Task: Add the product "New Belgium Voodoo Ranger Imperial IPA Can" to cart from the store "Consumers Liquor".
Action: Mouse pressed left at (50, 88)
Screenshot: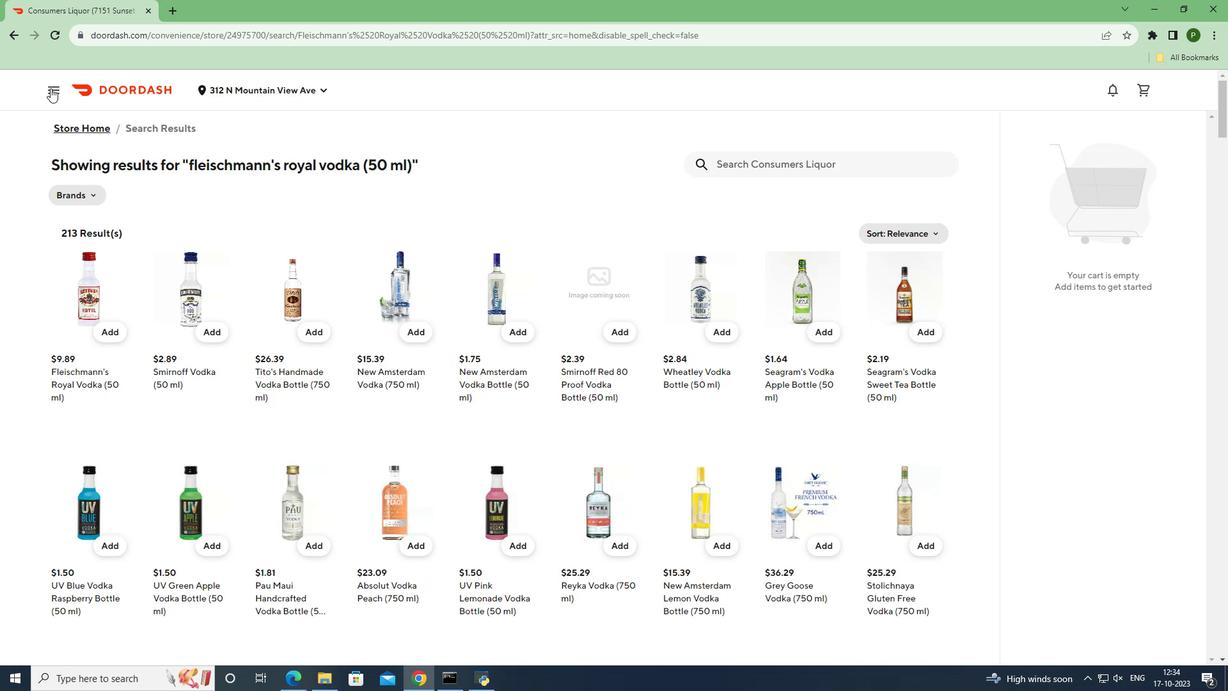 
Action: Mouse moved to (74, 183)
Screenshot: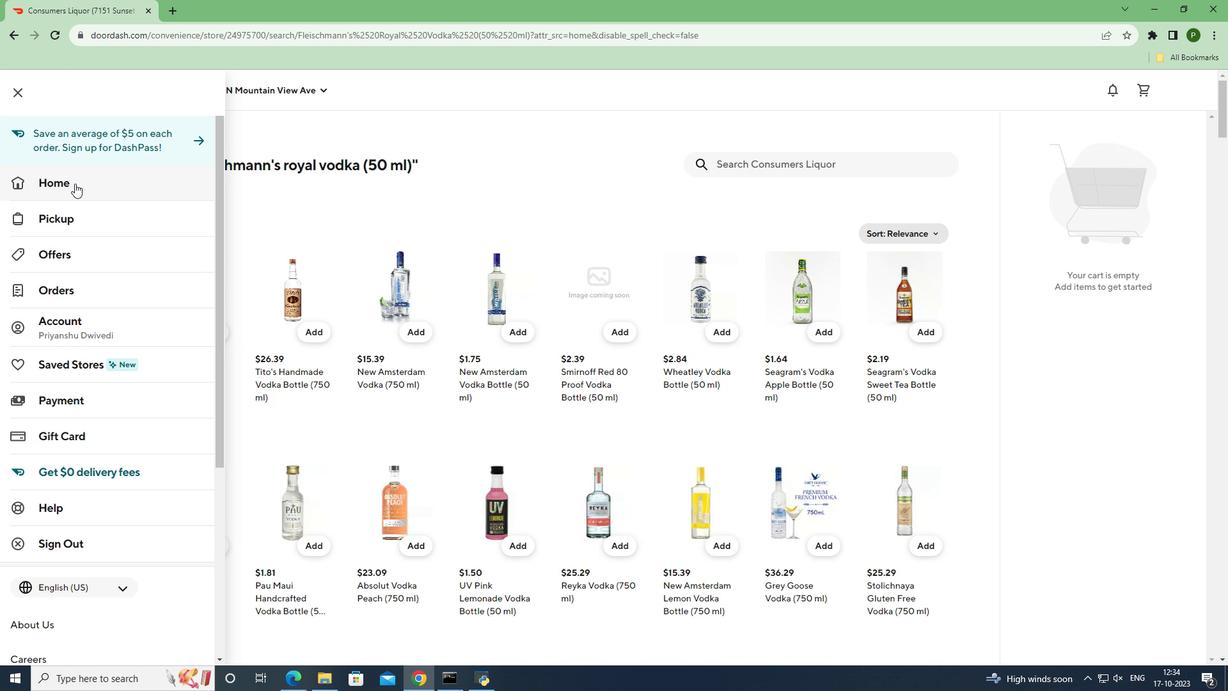 
Action: Mouse pressed left at (74, 183)
Screenshot: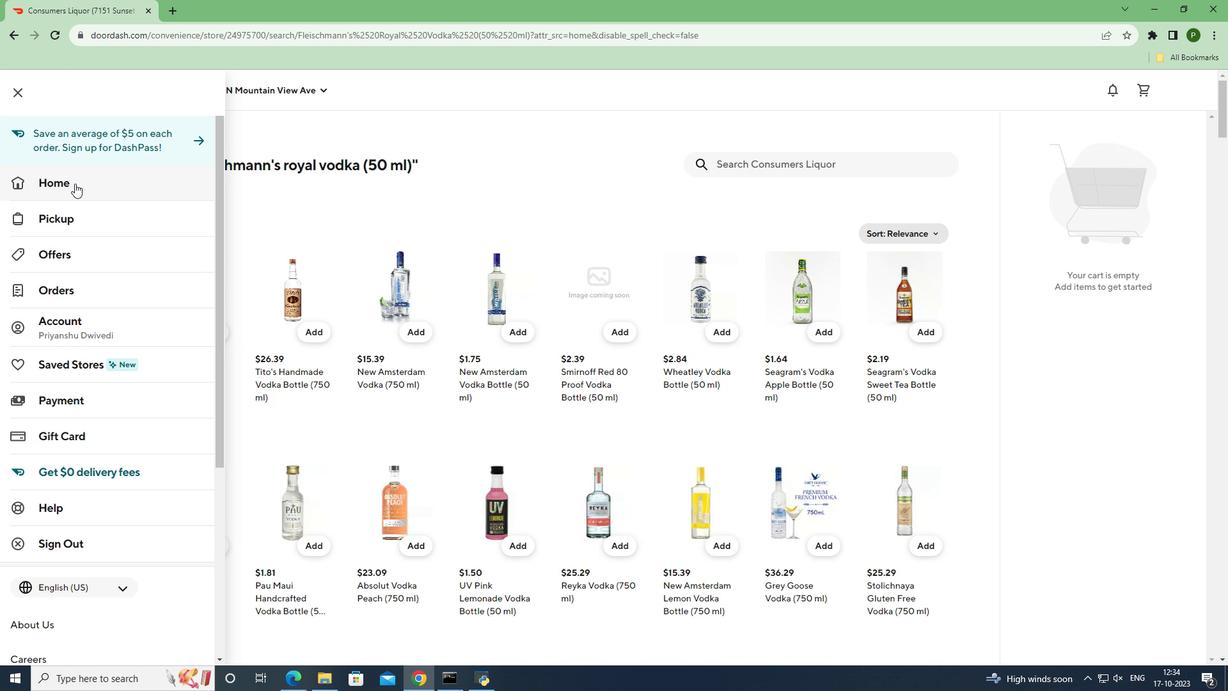 
Action: Mouse moved to (476, 136)
Screenshot: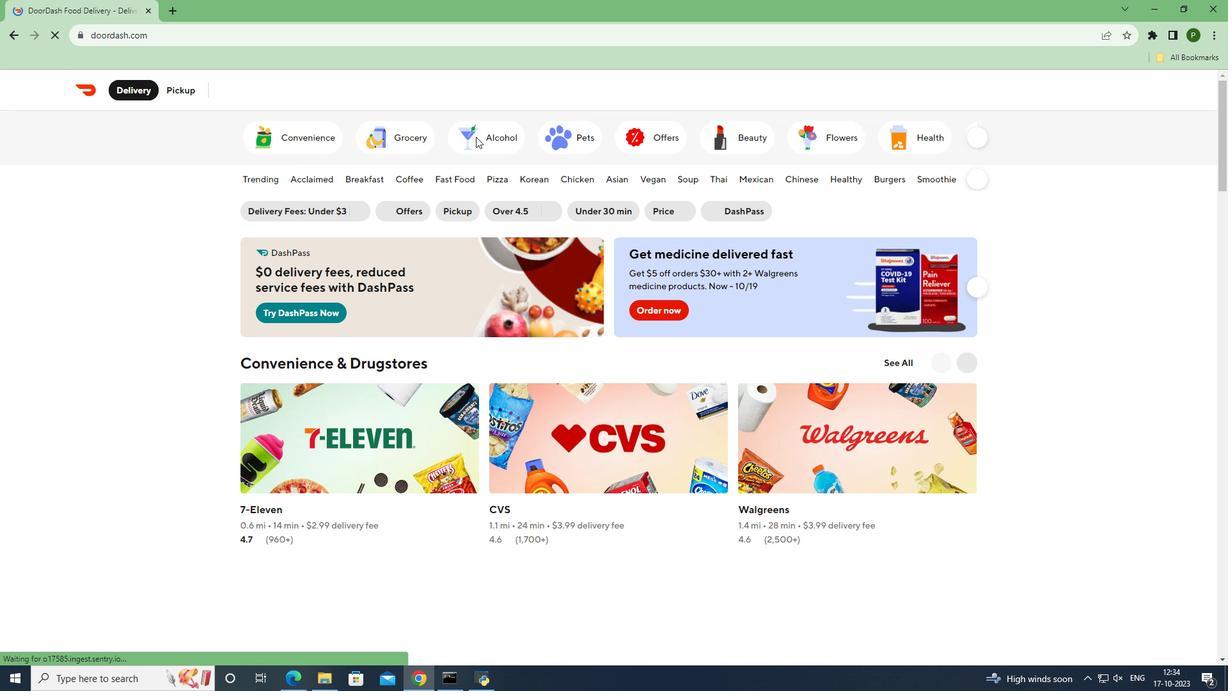 
Action: Mouse pressed left at (476, 136)
Screenshot: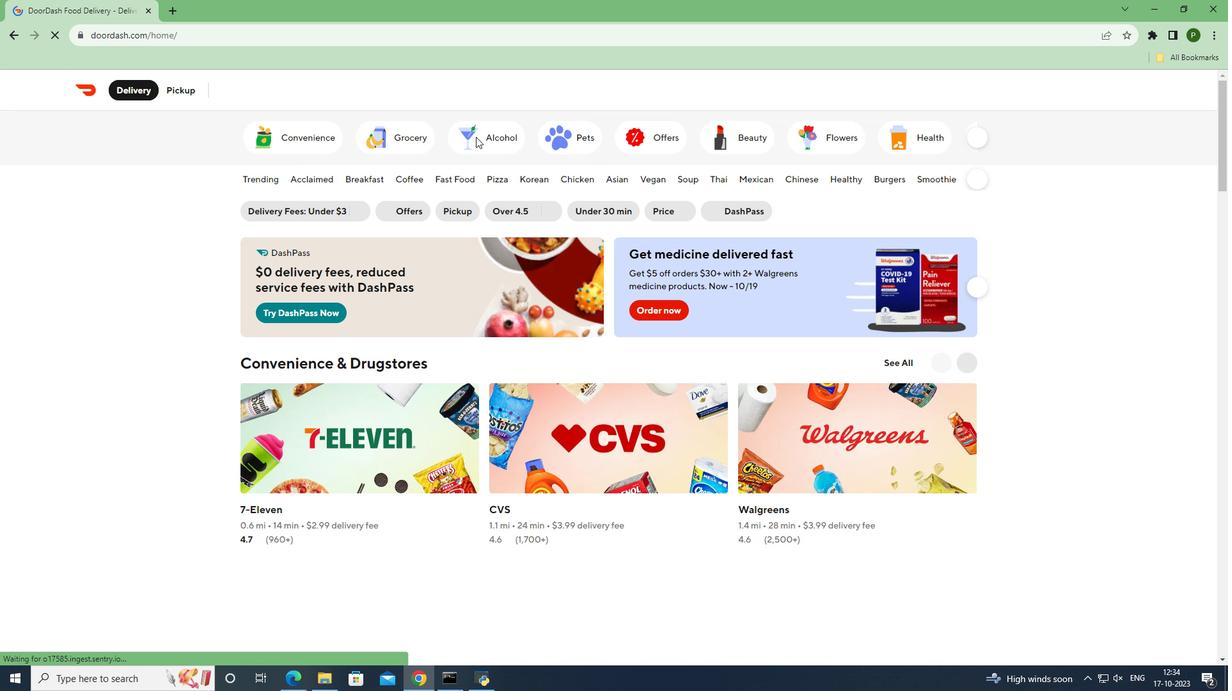 
Action: Mouse moved to (384, 302)
Screenshot: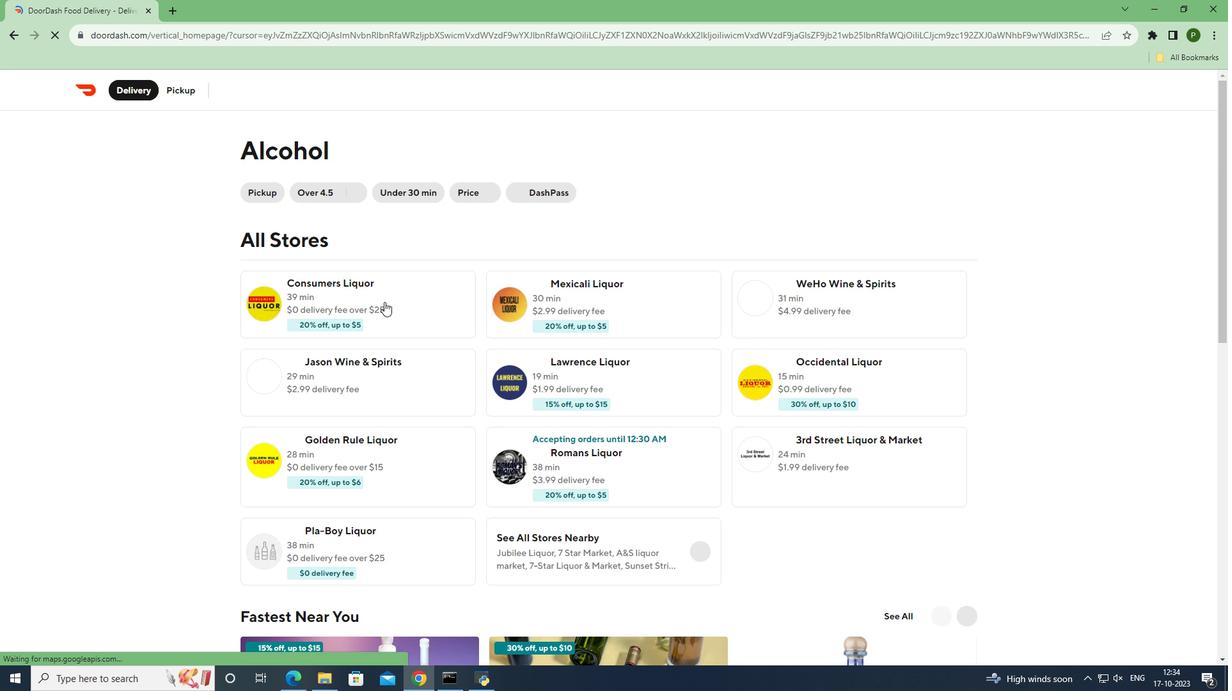 
Action: Mouse pressed left at (384, 302)
Screenshot: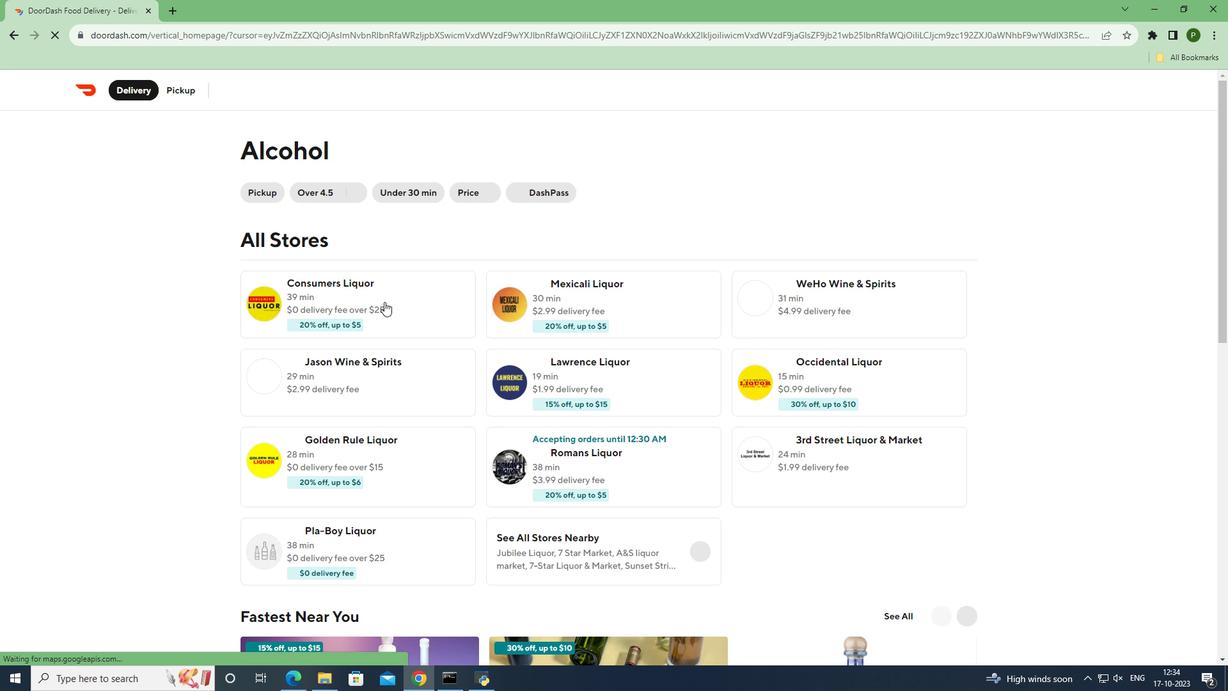 
Action: Mouse moved to (766, 204)
Screenshot: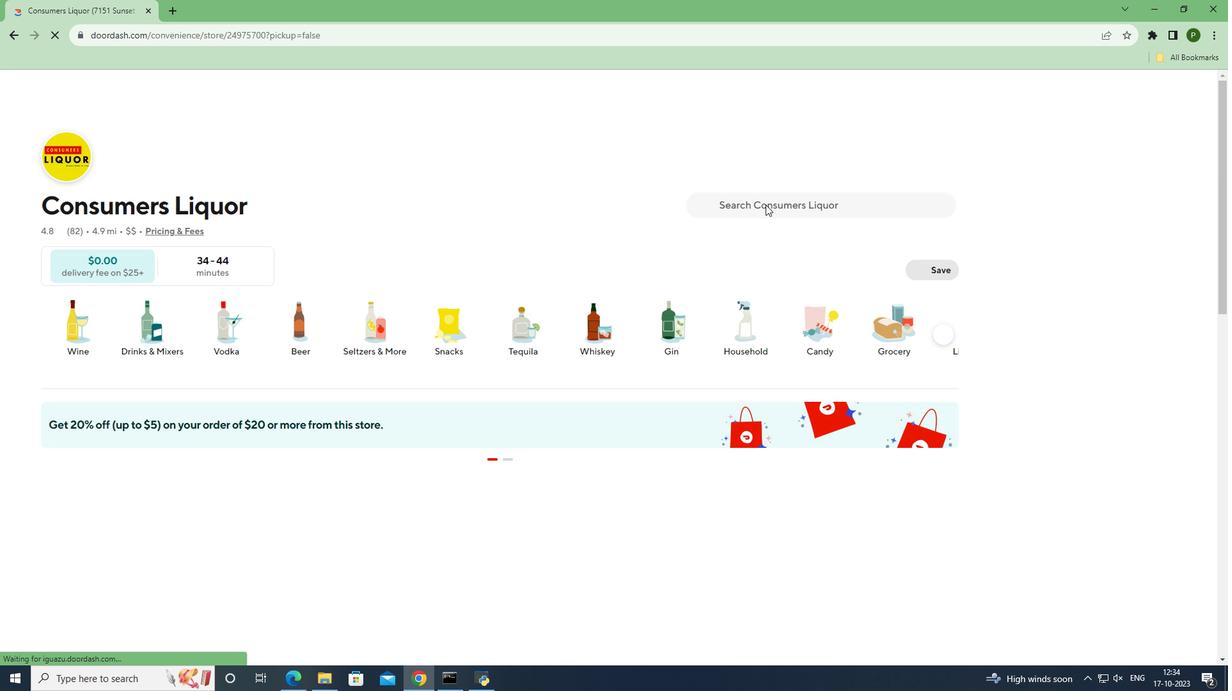 
Action: Mouse pressed left at (766, 204)
Screenshot: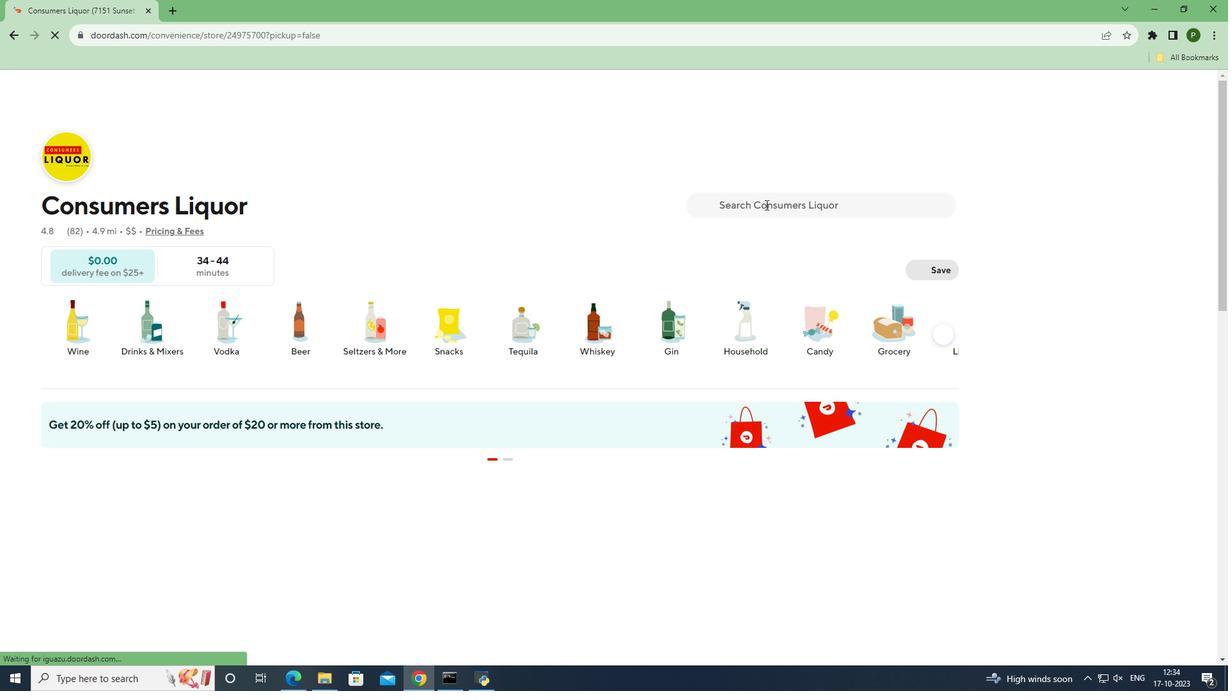 
Action: Key pressed <Key.caps_lock>N<Key.caps_lock>ew<Key.space><Key.caps_lock>B<Key.caps_lock>elgium<Key.space><Key.caps_lock>V<Key.caps_lock>oodoo<Key.space><Key.caps_lock>R<Key.caps_lock>anger<Key.space><Key.caps_lock>I<Key.caps_lock>mperial<Key.space><Key.caps_lock>IPA<Key.space>C<Key.caps_lock>an<Key.space><Key.enter>
Screenshot: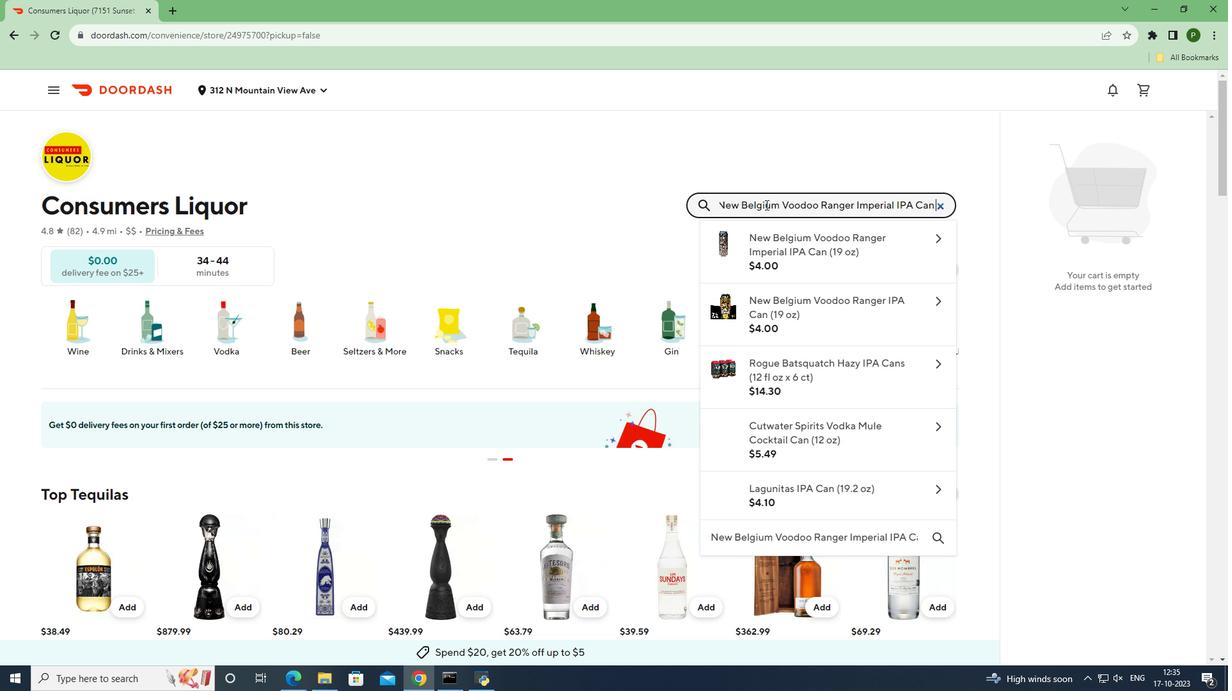 
Action: Mouse moved to (109, 328)
Screenshot: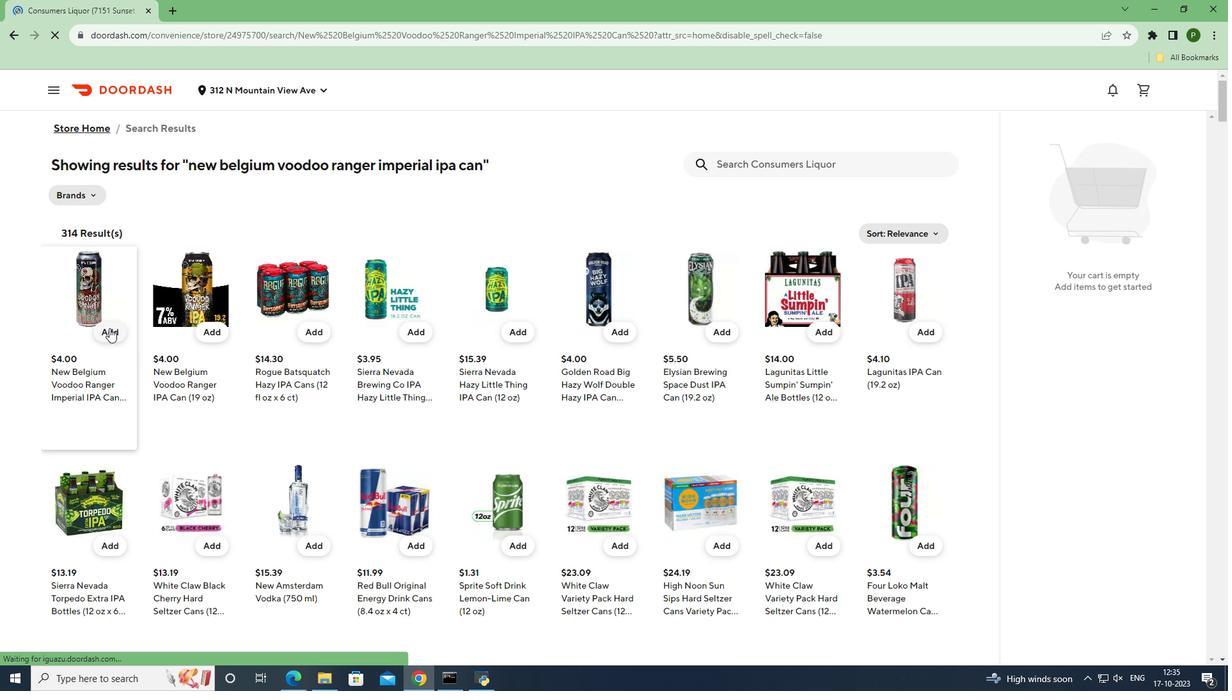 
Action: Mouse pressed left at (109, 328)
Screenshot: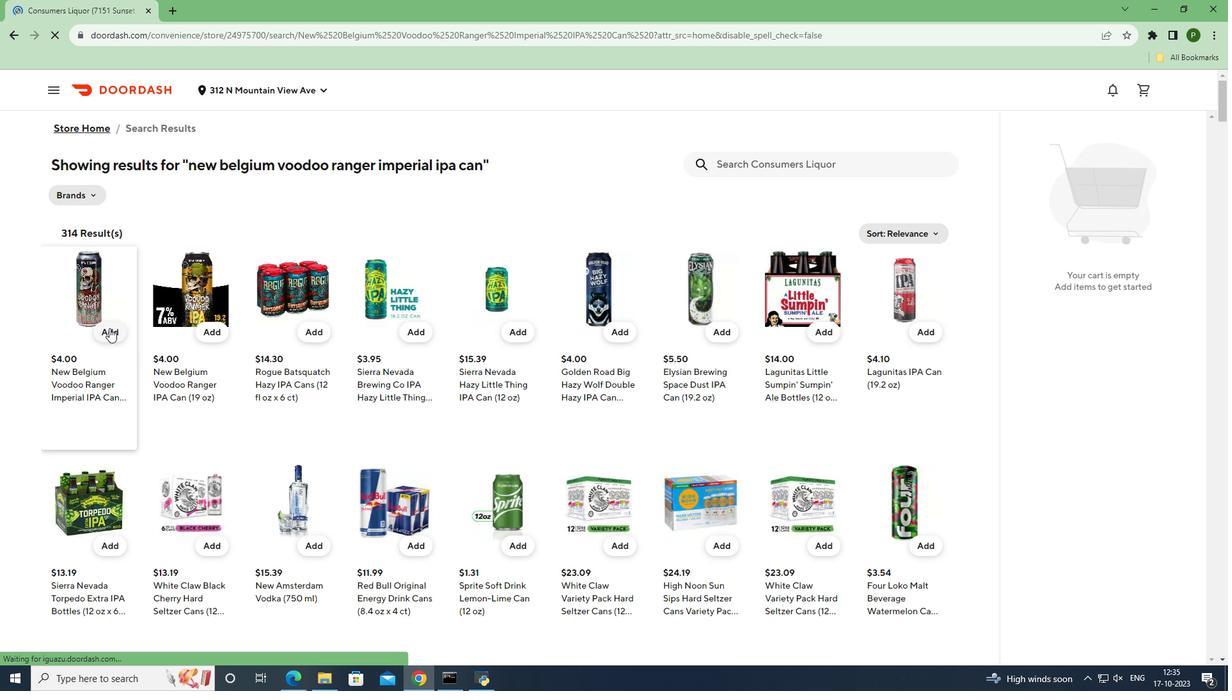 
Action: Mouse moved to (111, 446)
Screenshot: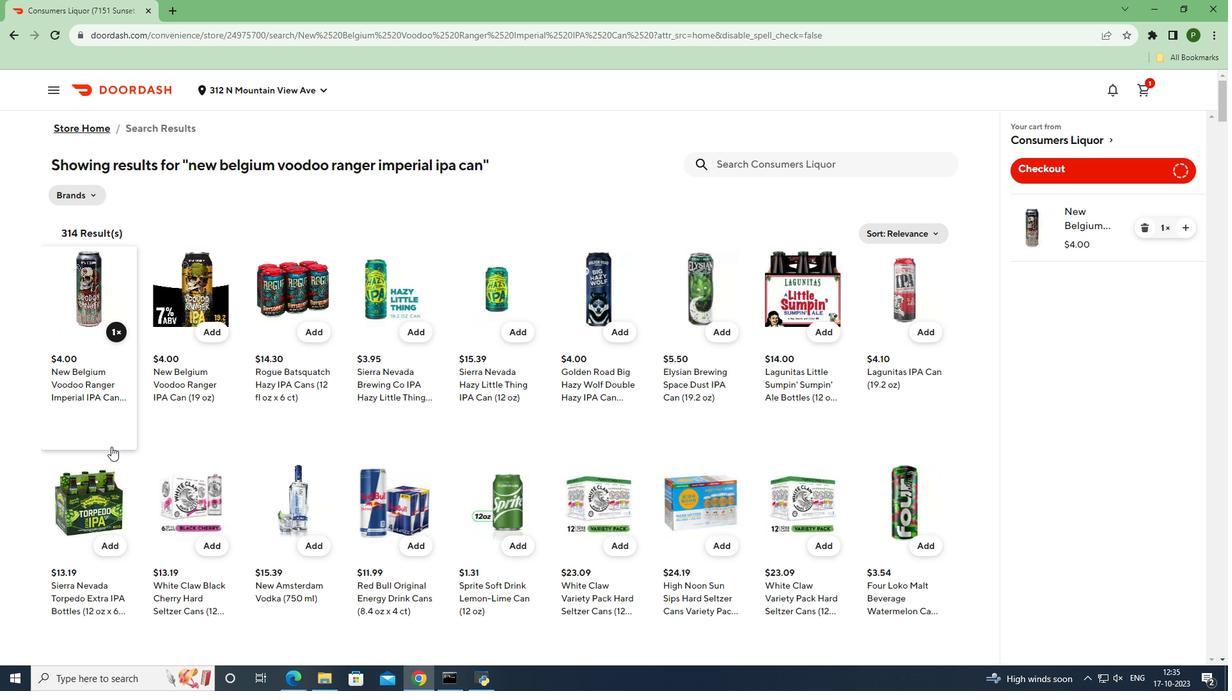 
